 Task: Create a due date automation trigger when advanced on, on the wednesday after a card is due add basic assigned only to me at 11:00 AM.
Action: Mouse moved to (997, 81)
Screenshot: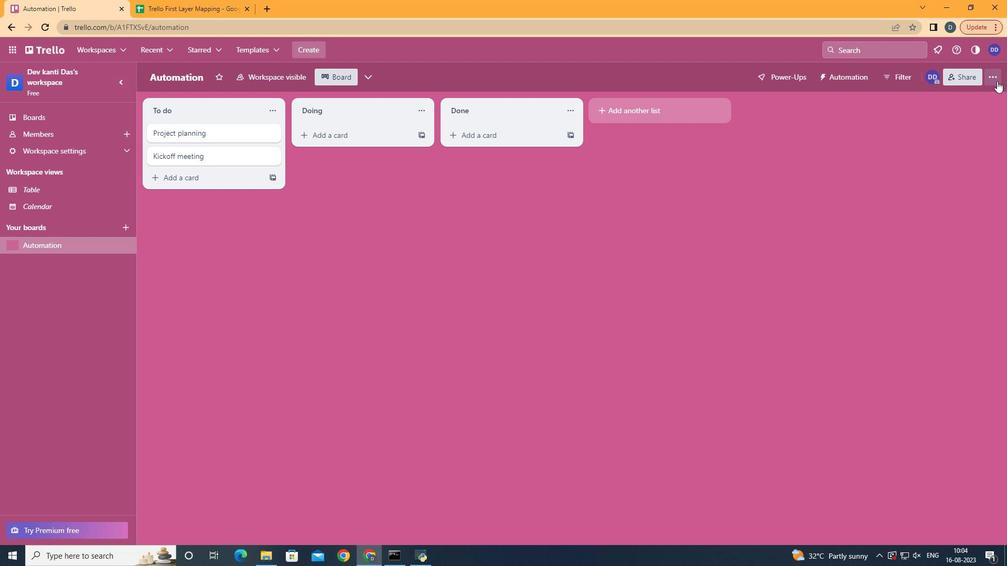 
Action: Mouse pressed left at (997, 81)
Screenshot: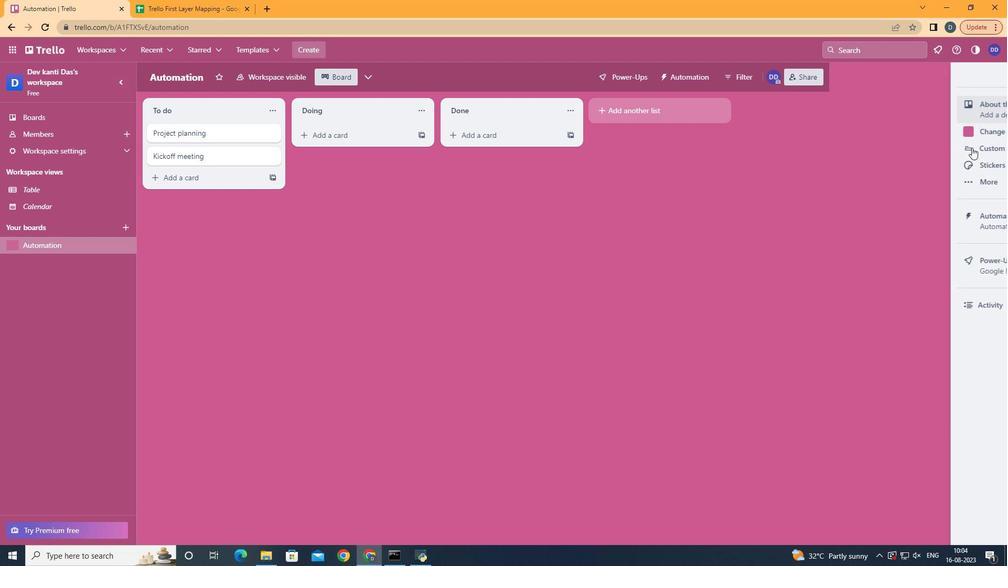 
Action: Mouse moved to (909, 239)
Screenshot: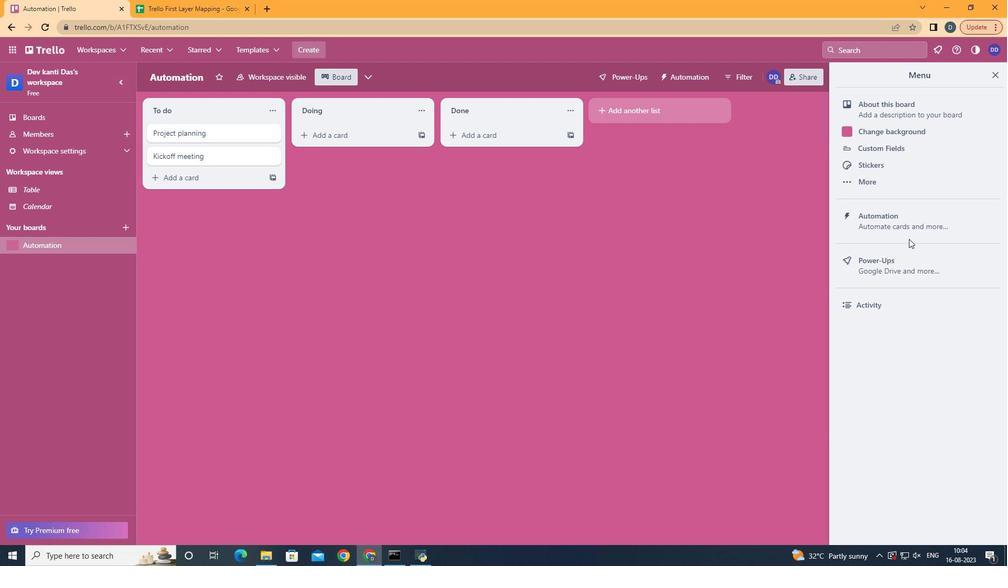 
Action: Mouse pressed left at (909, 239)
Screenshot: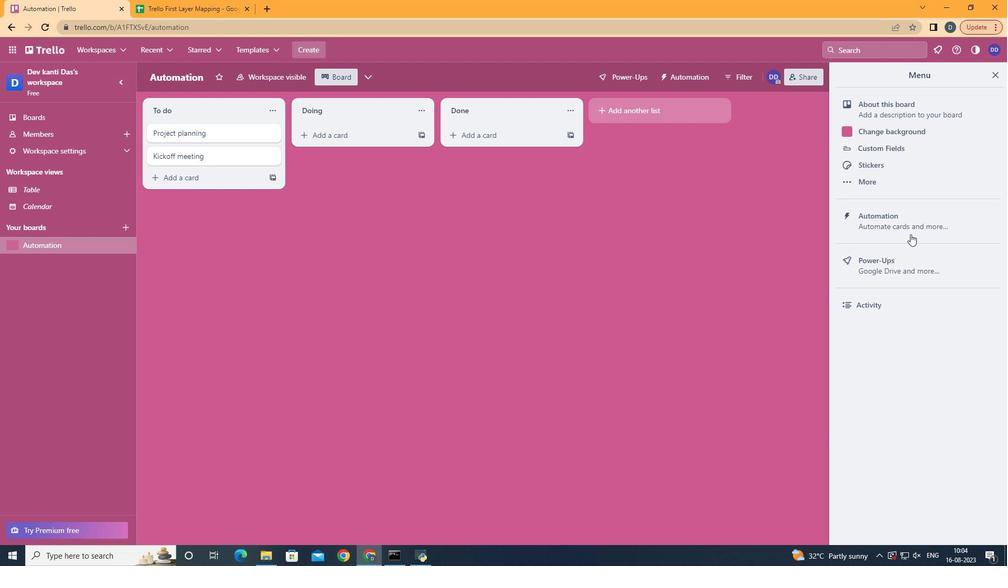 
Action: Mouse moved to (910, 234)
Screenshot: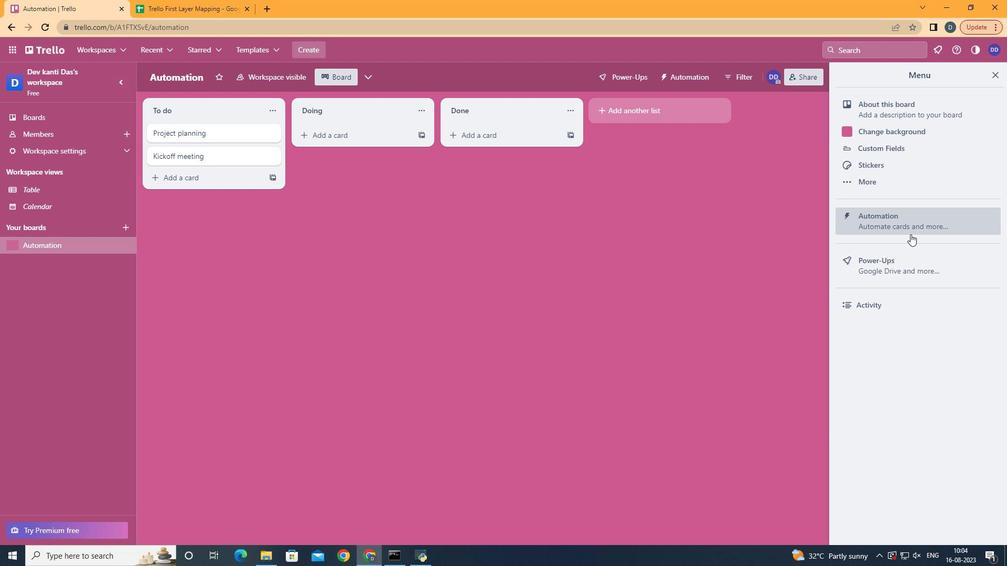 
Action: Mouse pressed left at (910, 234)
Screenshot: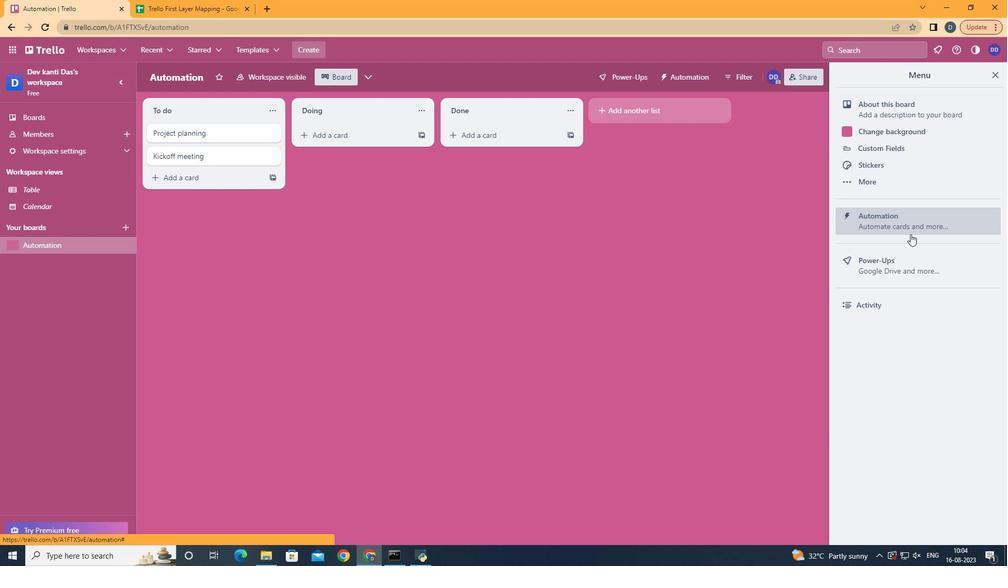 
Action: Mouse moved to (205, 213)
Screenshot: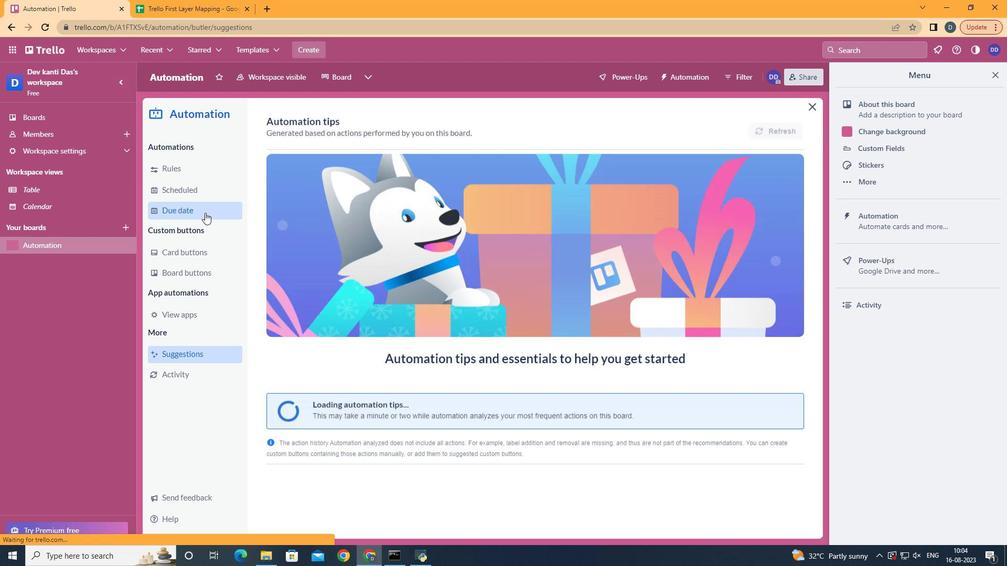 
Action: Mouse pressed left at (205, 213)
Screenshot: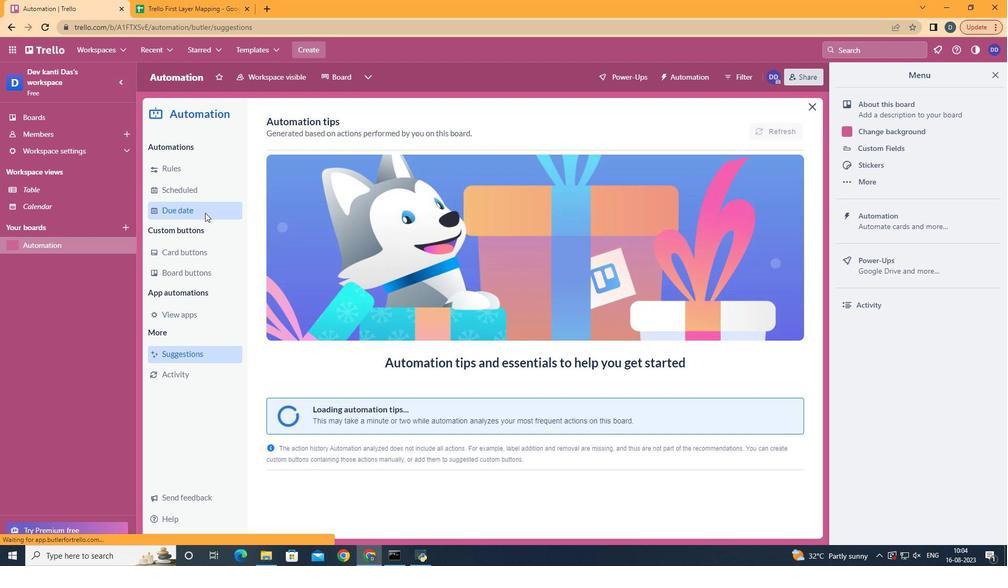 
Action: Mouse moved to (730, 120)
Screenshot: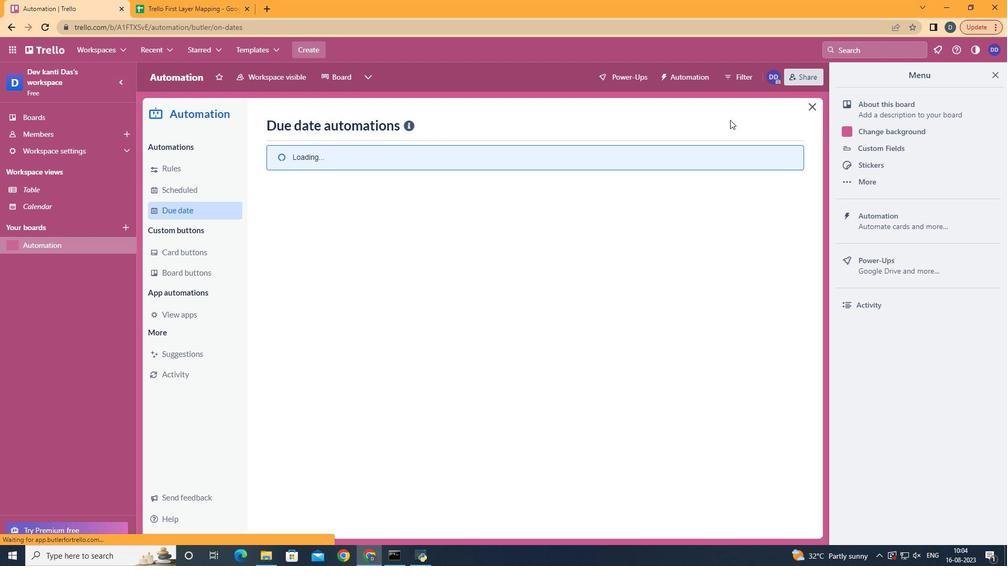 
Action: Mouse pressed left at (730, 120)
Screenshot: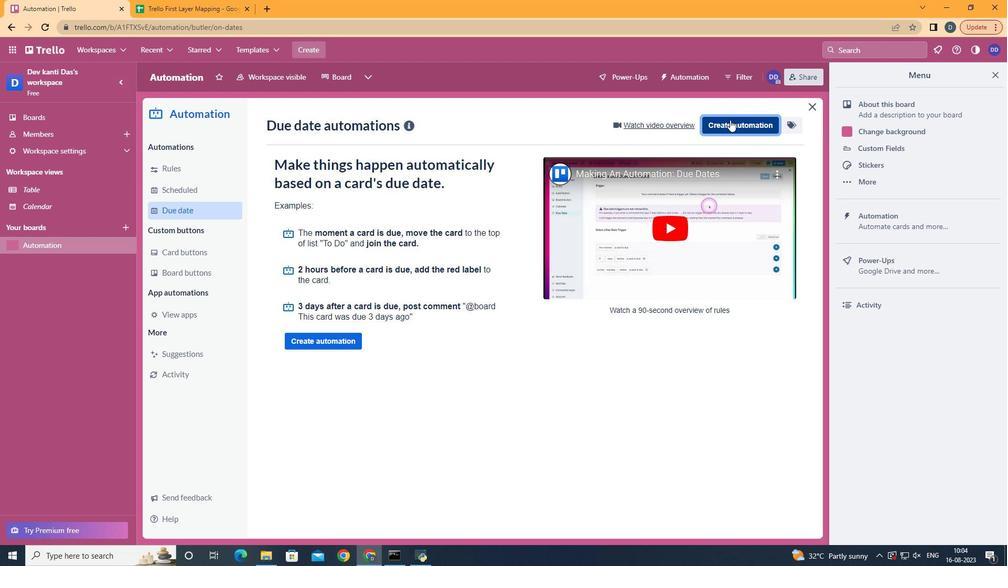 
Action: Mouse moved to (561, 226)
Screenshot: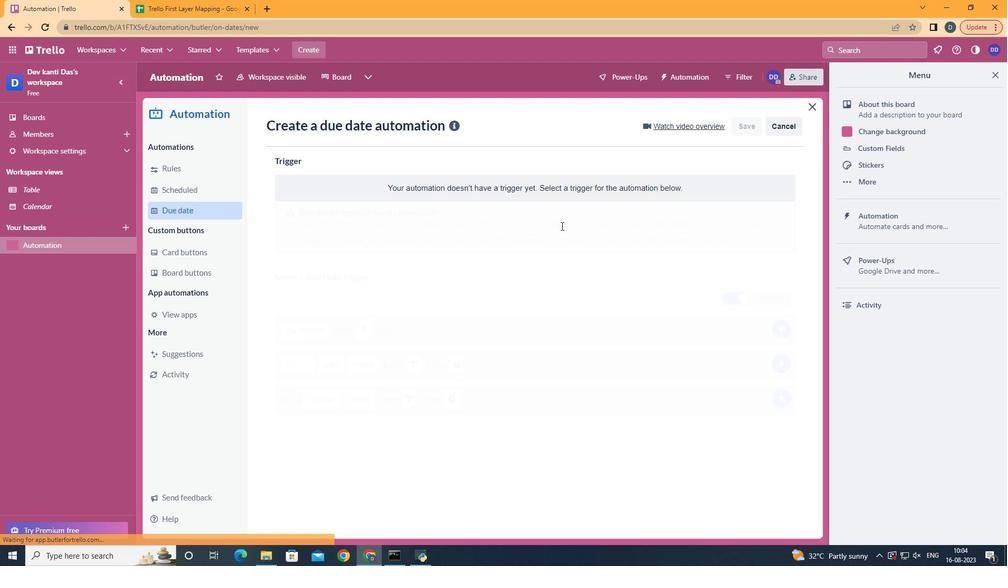 
Action: Mouse pressed left at (561, 226)
Screenshot: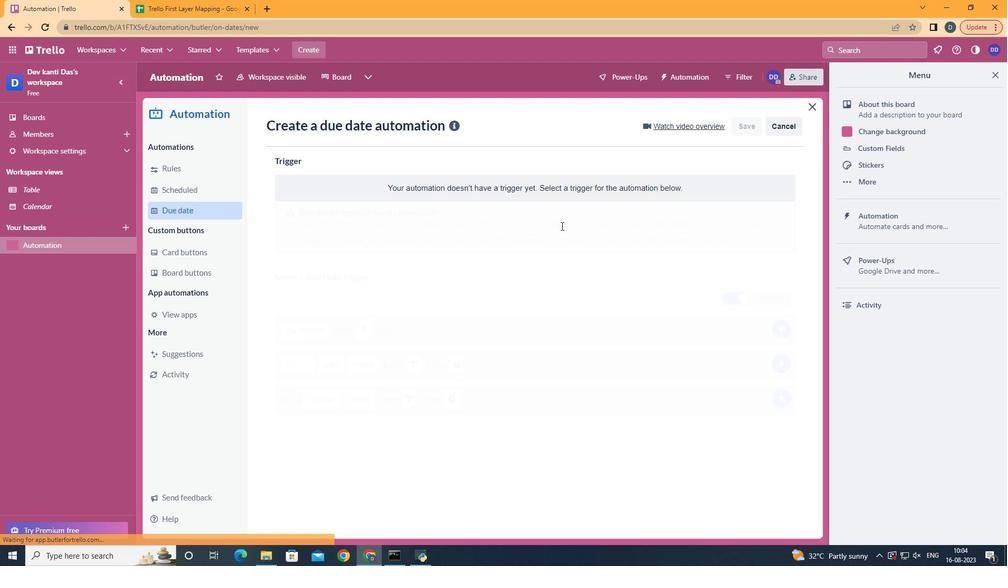 
Action: Mouse moved to (347, 315)
Screenshot: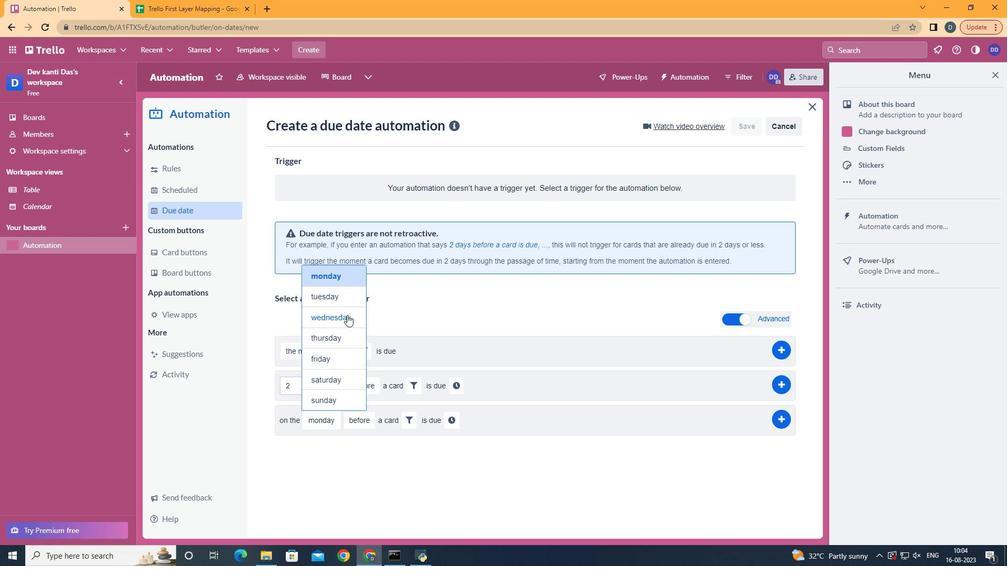 
Action: Mouse pressed left at (347, 315)
Screenshot: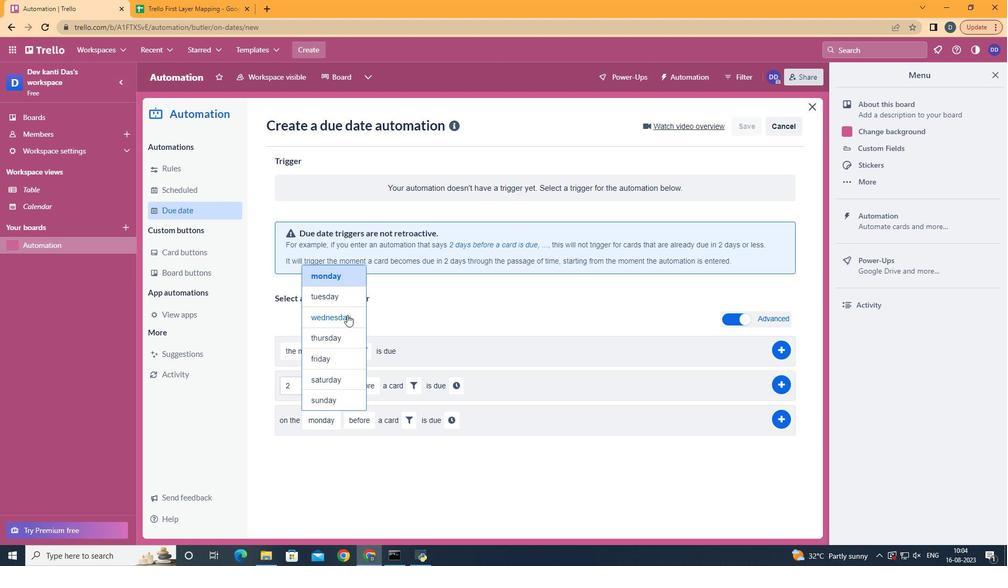 
Action: Mouse moved to (382, 463)
Screenshot: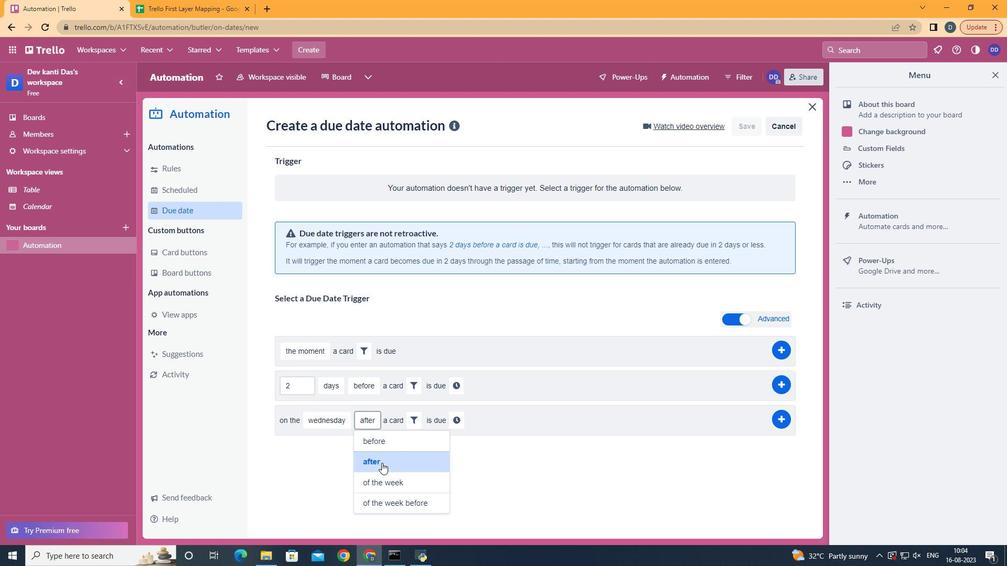 
Action: Mouse pressed left at (382, 463)
Screenshot: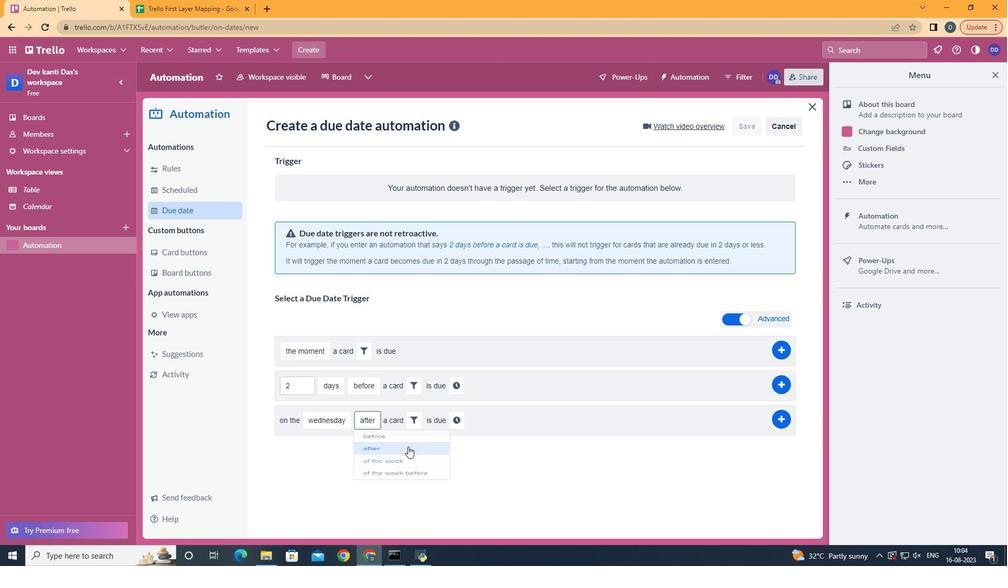 
Action: Mouse moved to (416, 422)
Screenshot: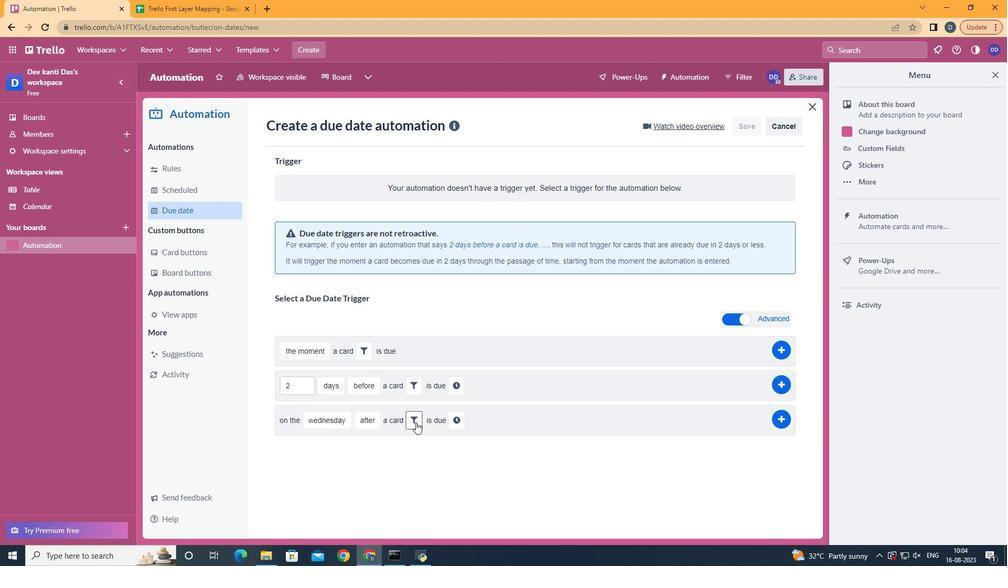 
Action: Mouse pressed left at (416, 422)
Screenshot: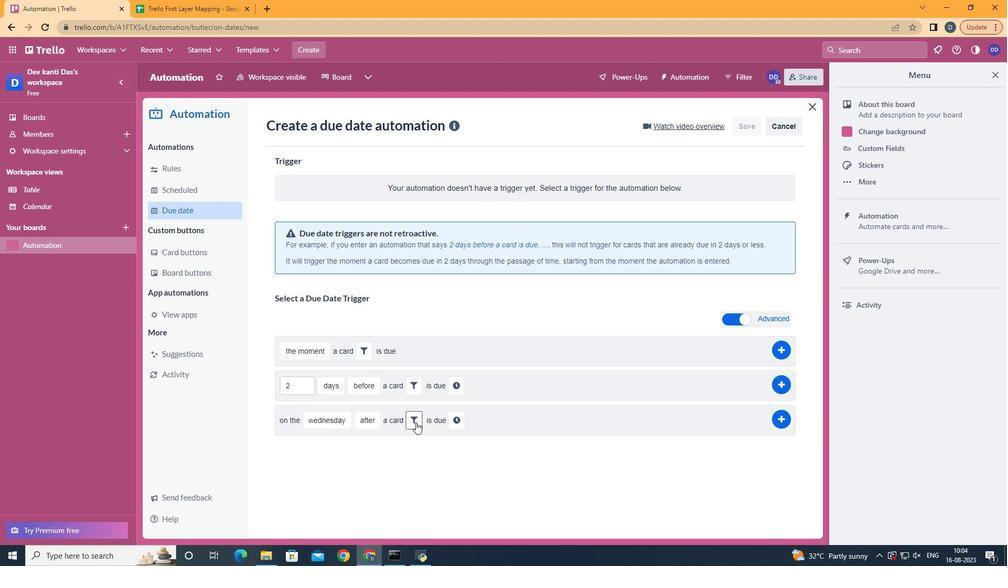 
Action: Mouse moved to (482, 477)
Screenshot: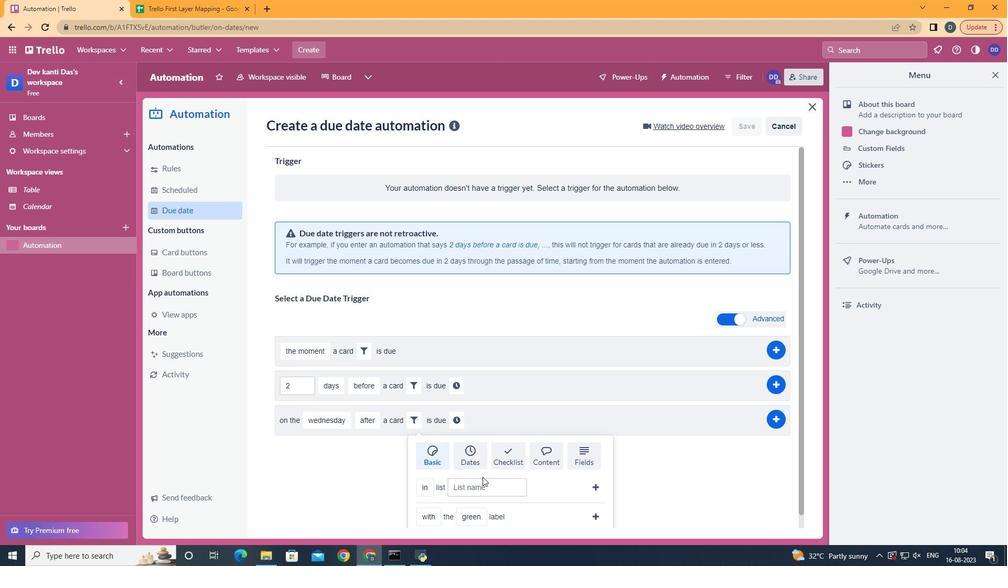 
Action: Mouse scrolled (482, 477) with delta (0, 0)
Screenshot: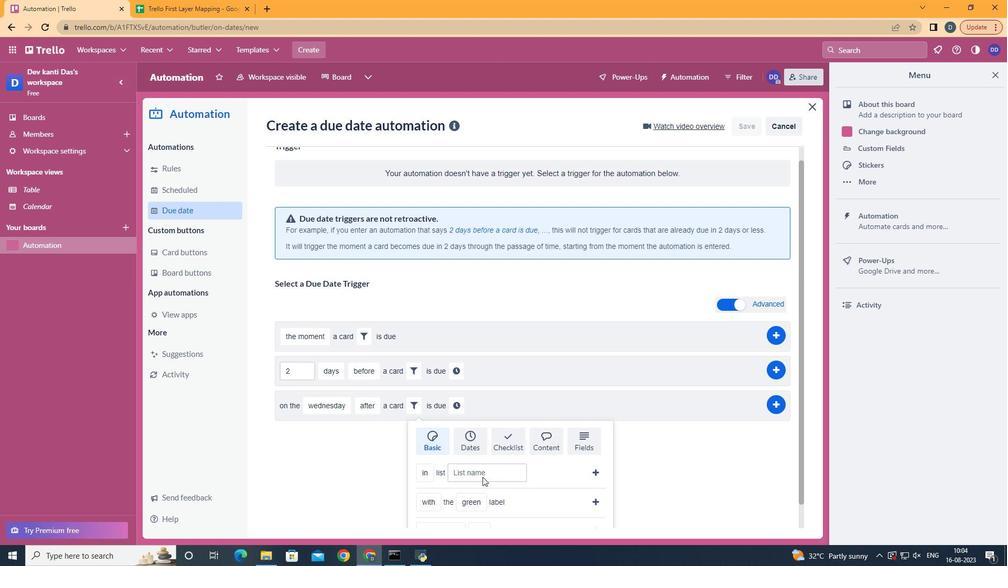 
Action: Mouse scrolled (482, 477) with delta (0, 0)
Screenshot: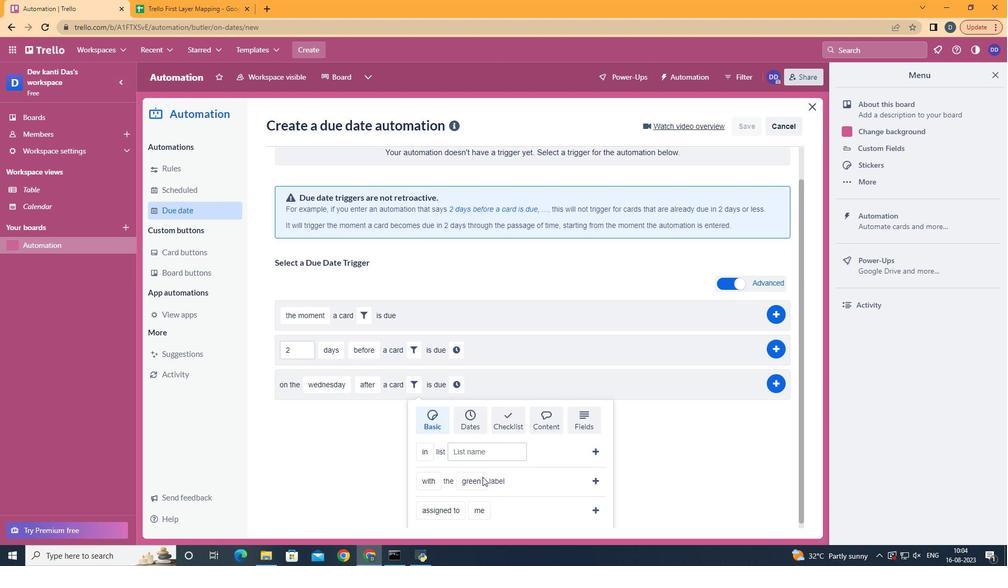 
Action: Mouse scrolled (482, 477) with delta (0, 0)
Screenshot: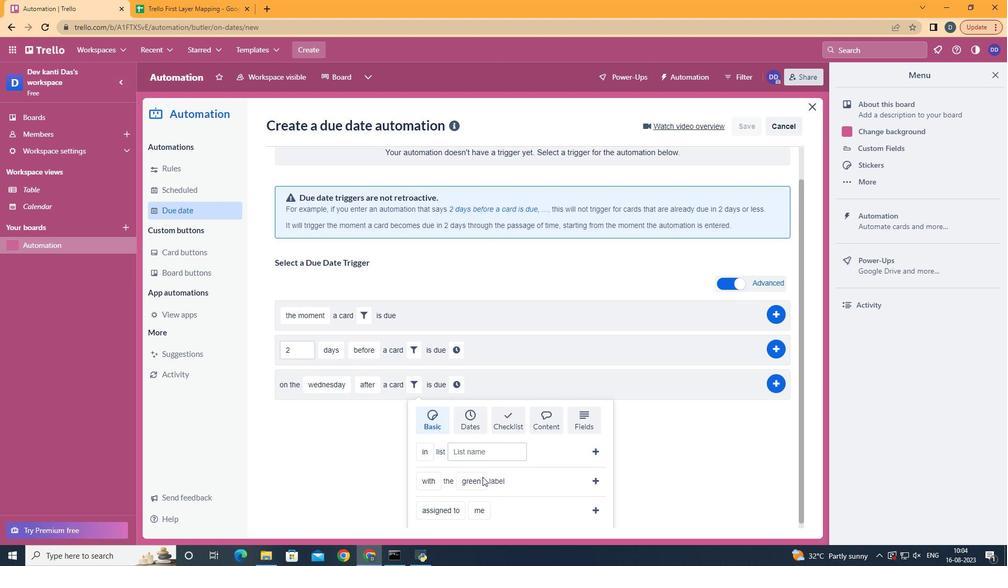 
Action: Mouse moved to (471, 463)
Screenshot: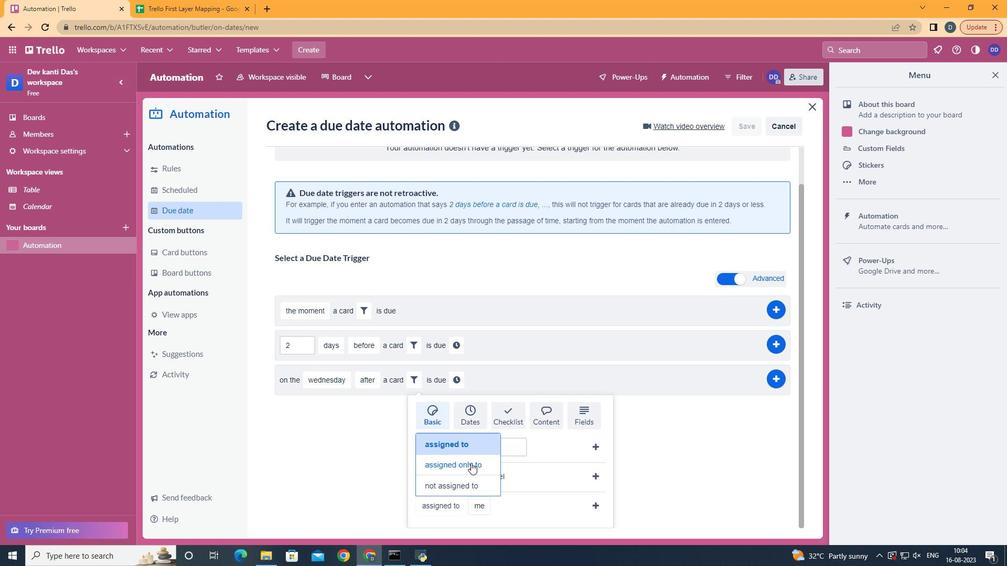 
Action: Mouse pressed left at (471, 463)
Screenshot: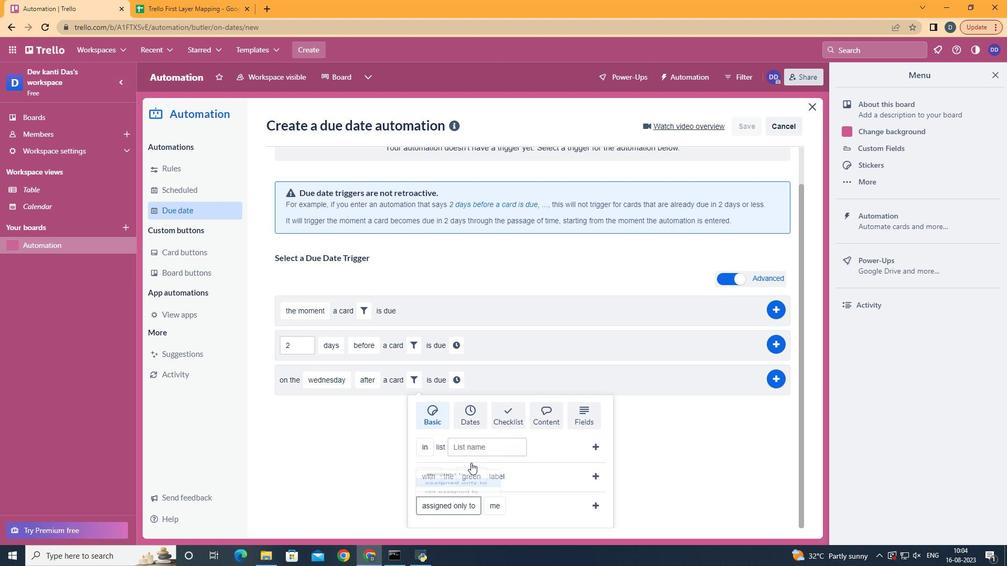 
Action: Mouse moved to (595, 503)
Screenshot: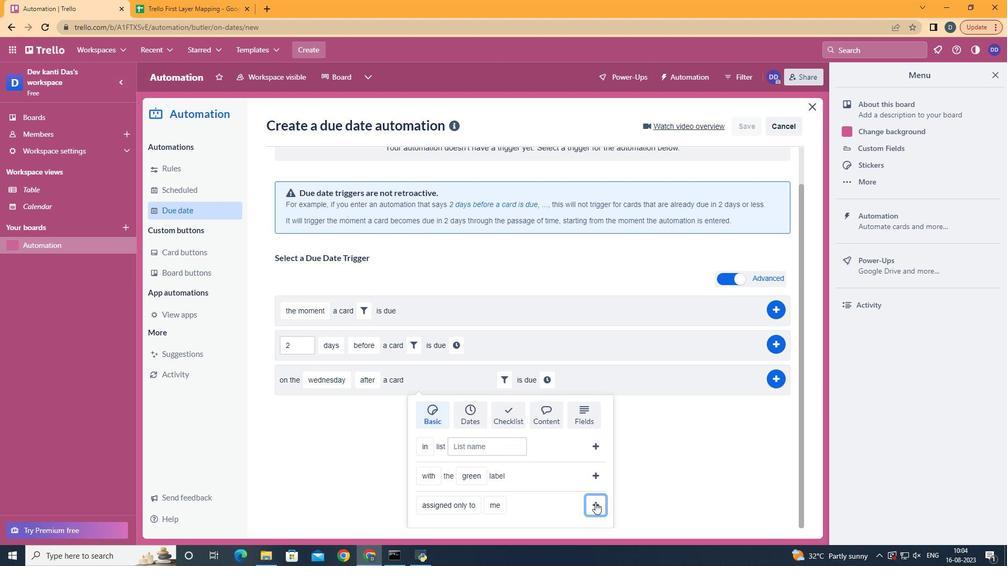 
Action: Mouse pressed left at (595, 503)
Screenshot: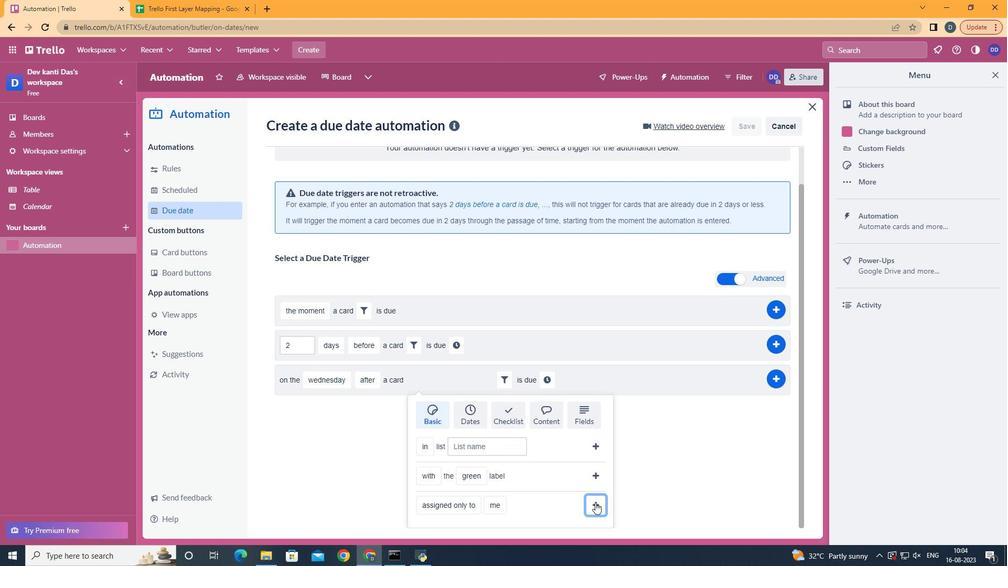 
Action: Mouse moved to (548, 418)
Screenshot: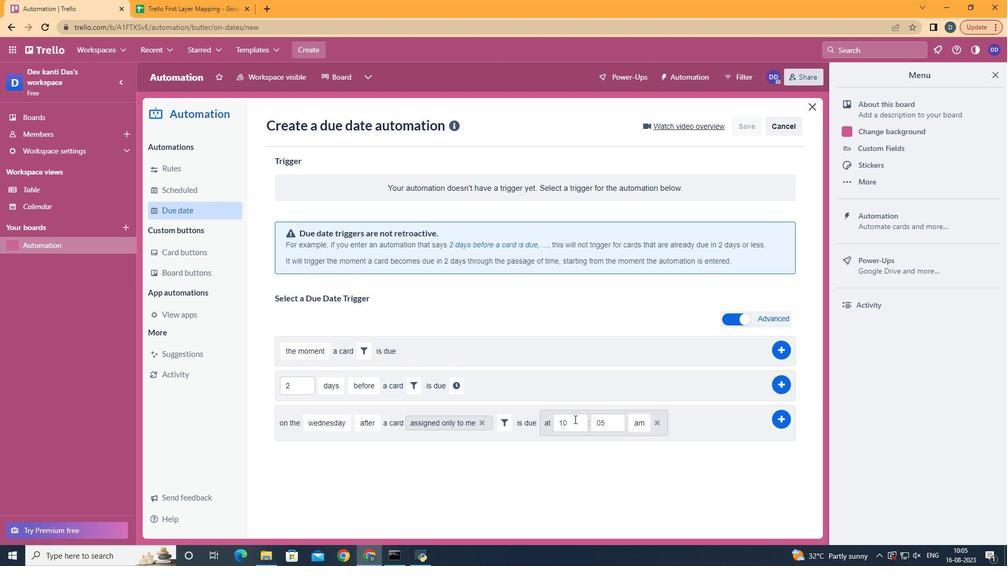 
Action: Mouse pressed left at (548, 418)
Screenshot: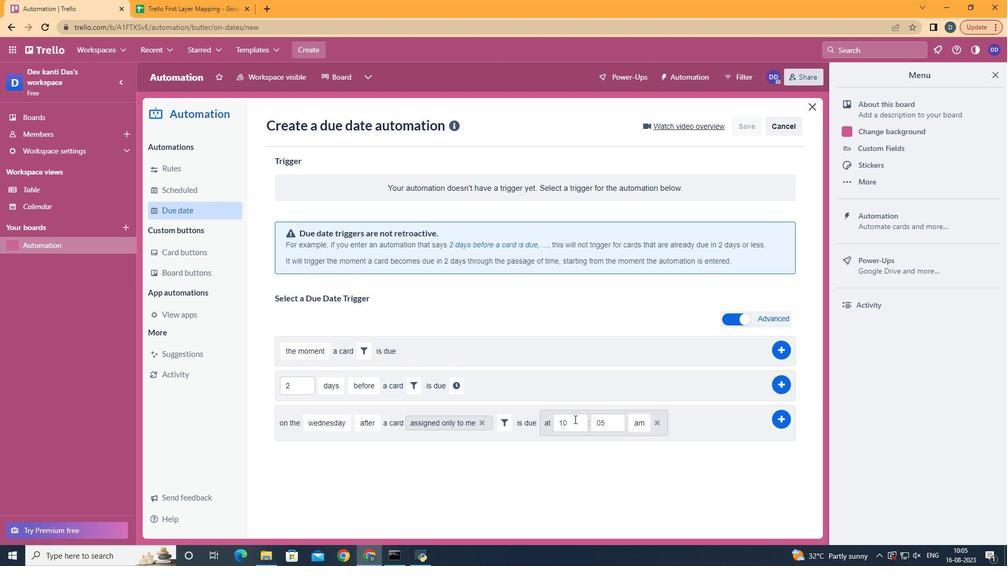
Action: Mouse moved to (577, 421)
Screenshot: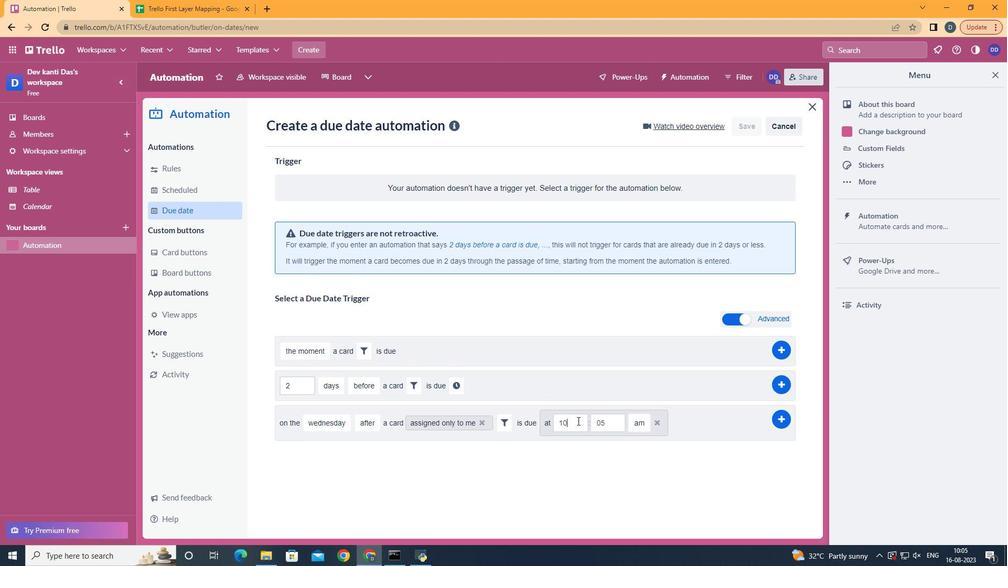 
Action: Mouse pressed left at (577, 421)
Screenshot: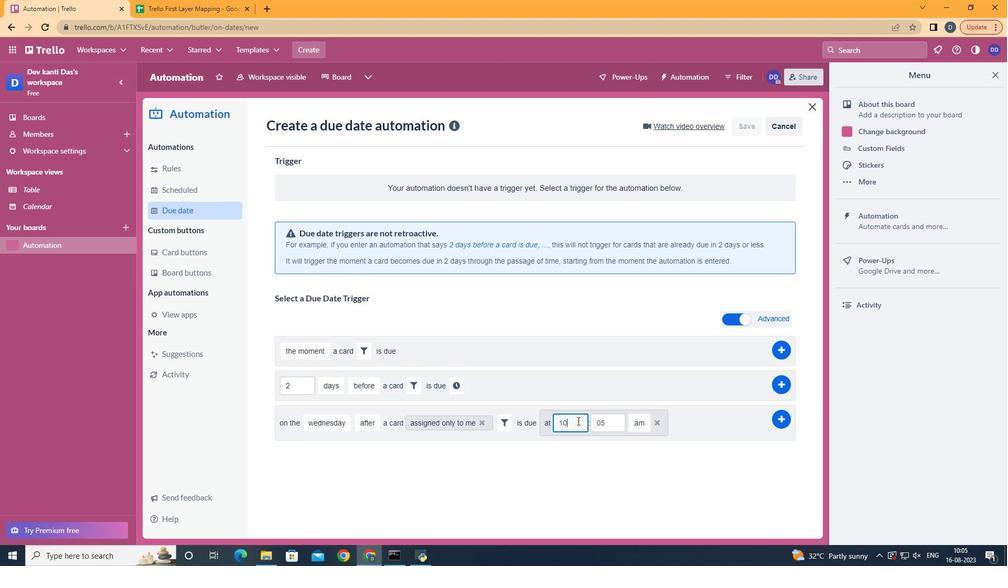 
Action: Key pressed <Key.backspace>1
Screenshot: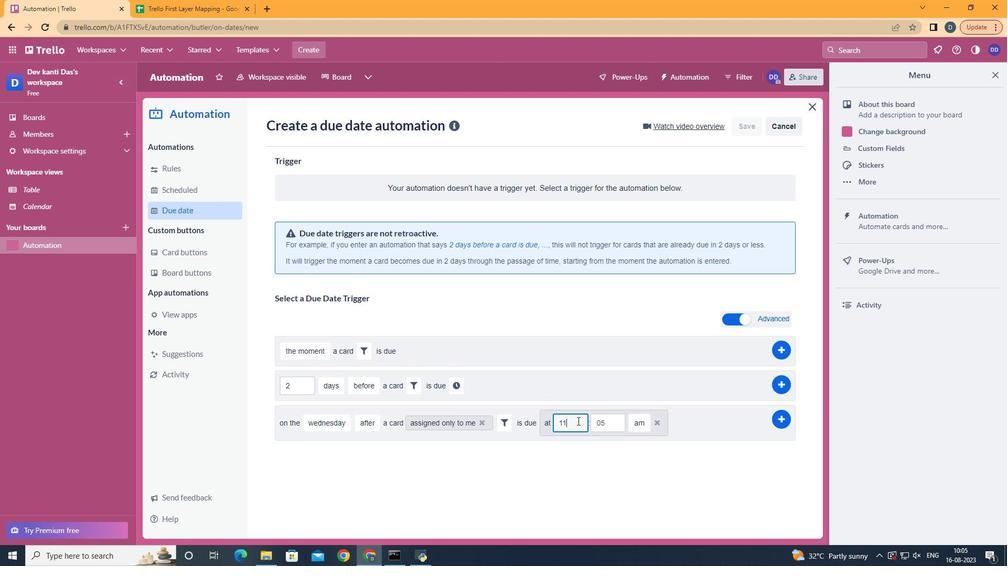 
Action: Mouse moved to (620, 420)
Screenshot: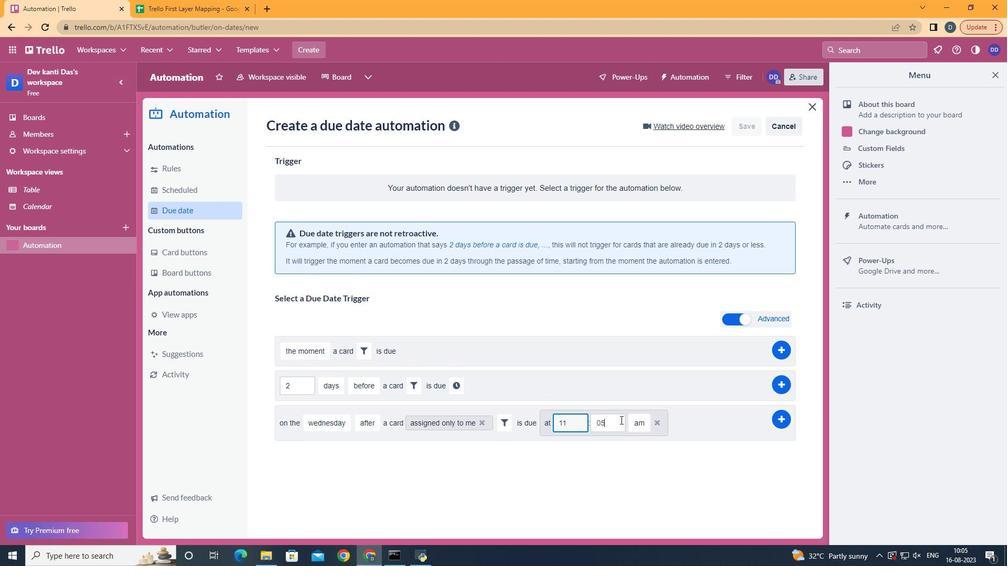 
Action: Mouse pressed left at (620, 420)
Screenshot: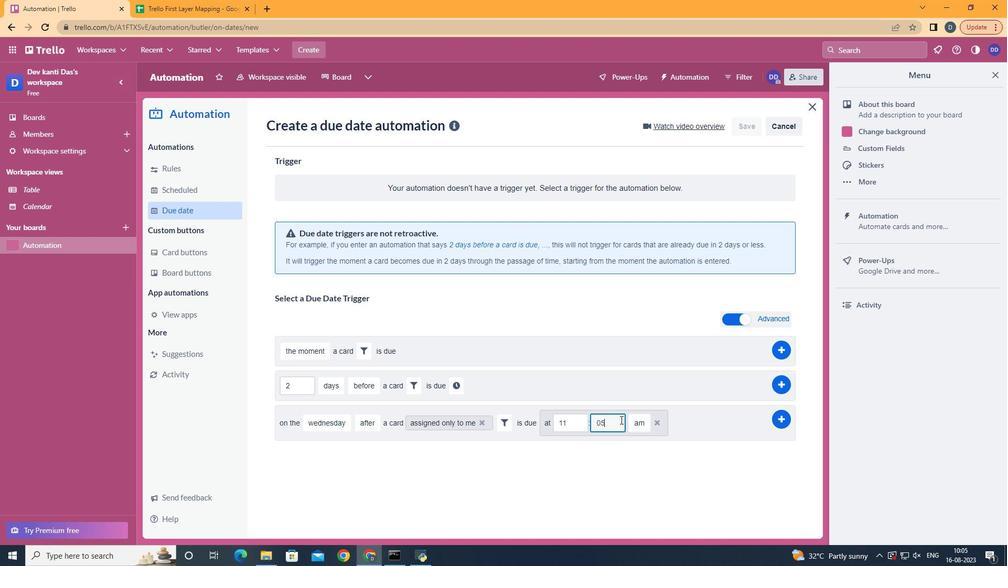 
Action: Key pressed <Key.backspace>0
Screenshot: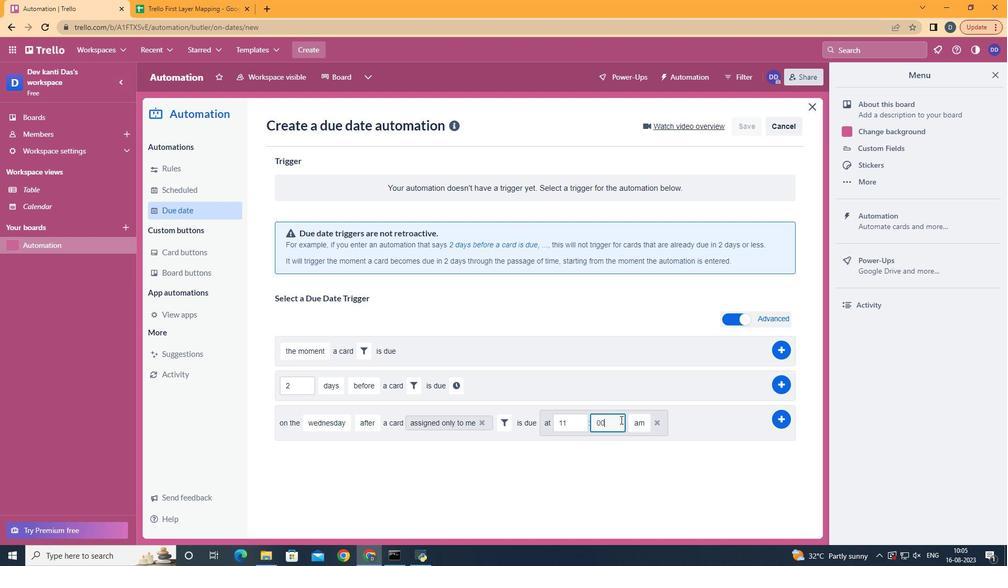 
Action: Mouse moved to (774, 417)
Screenshot: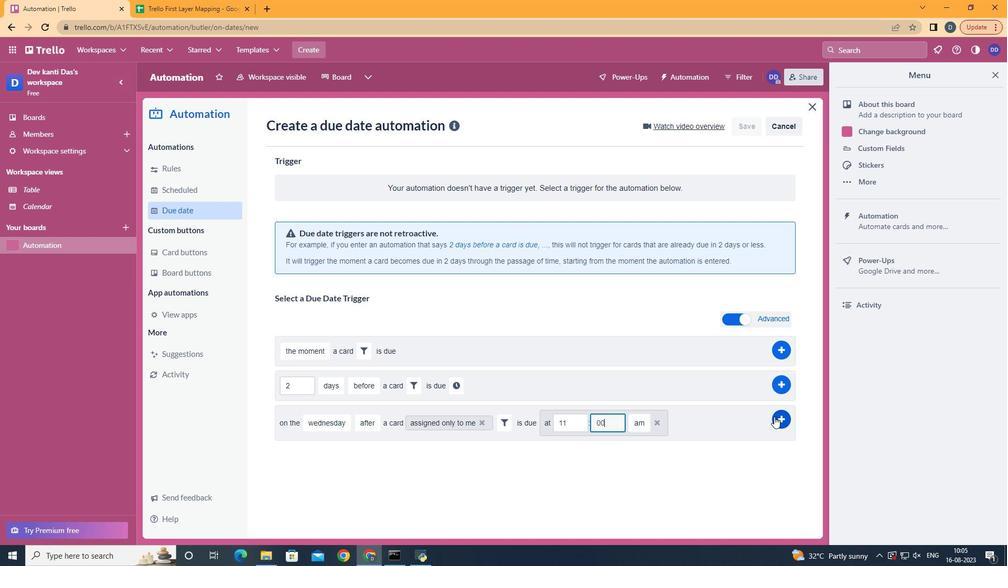 
Action: Mouse pressed left at (774, 417)
Screenshot: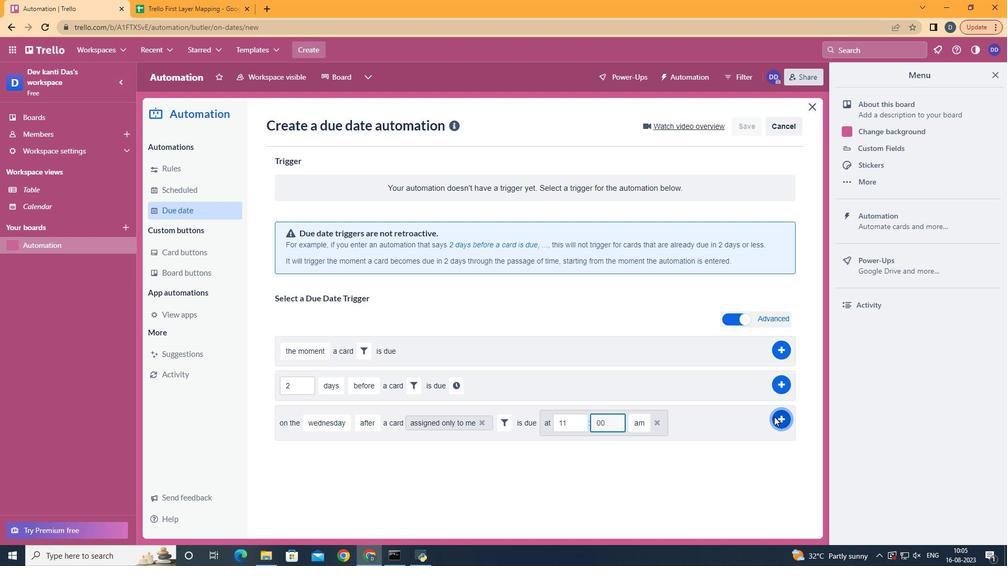 
